 Task: Create List Residential Rentals in Board Newsletter Best Practices to Workspace Customer Relationship Management. Create List High Priority in Board Product Beta Testing to Workspace Customer Relationship Management. Create List Commercial Rentals in Board Sales Operations to Workspace Customer Relationship Management
Action: Mouse moved to (262, 119)
Screenshot: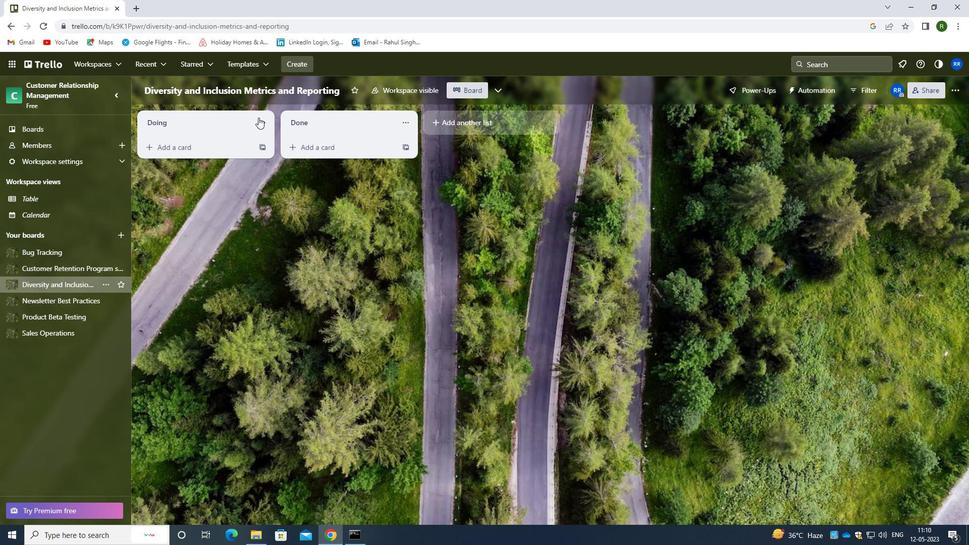 
Action: Mouse pressed left at (262, 119)
Screenshot: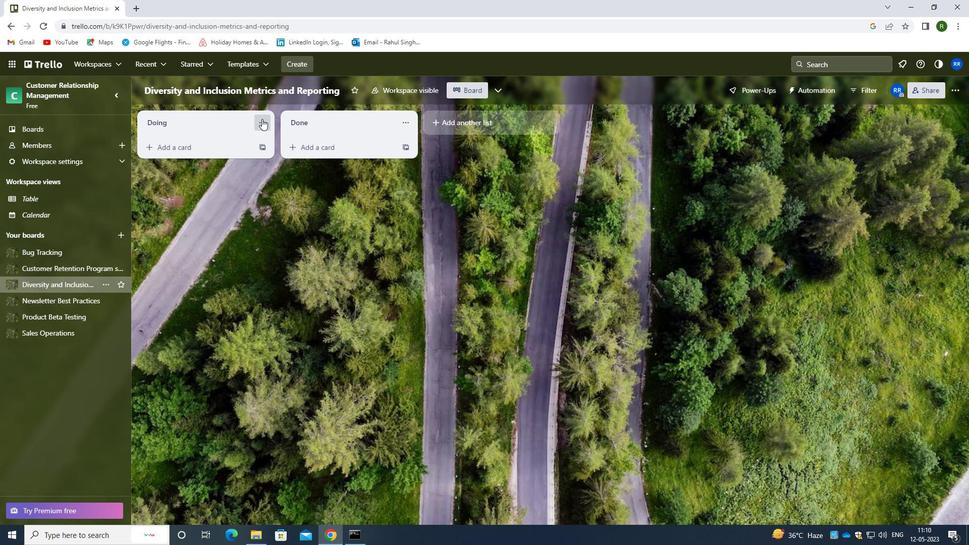 
Action: Mouse moved to (290, 367)
Screenshot: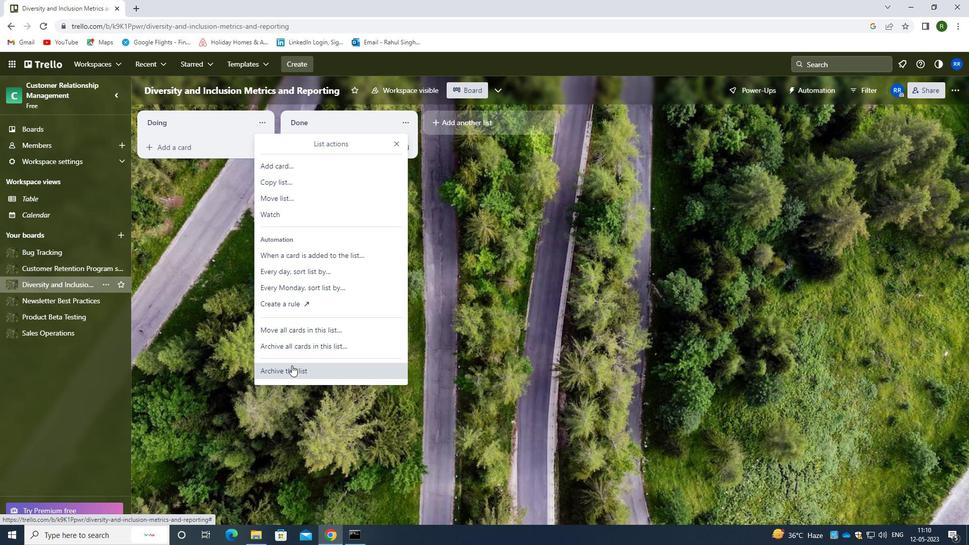 
Action: Mouse pressed left at (290, 367)
Screenshot: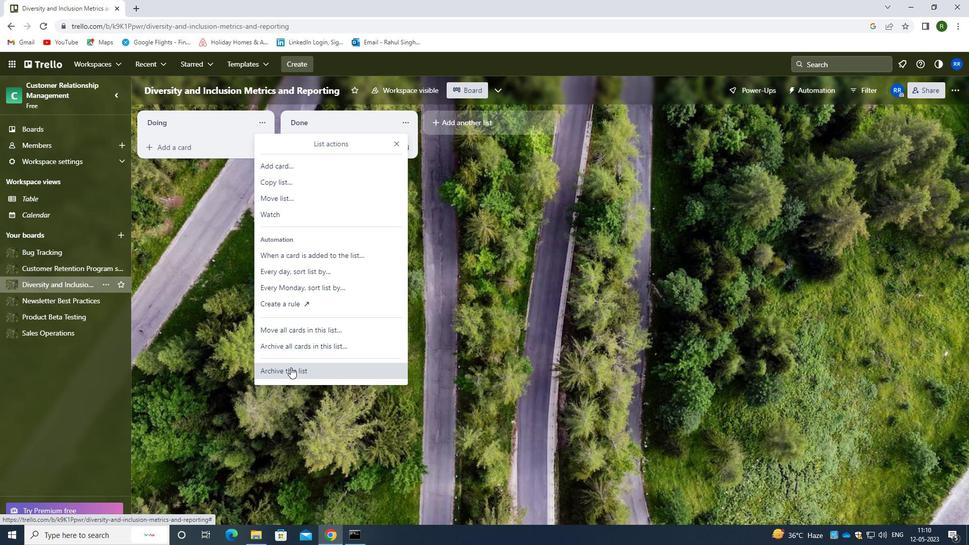 
Action: Mouse moved to (266, 126)
Screenshot: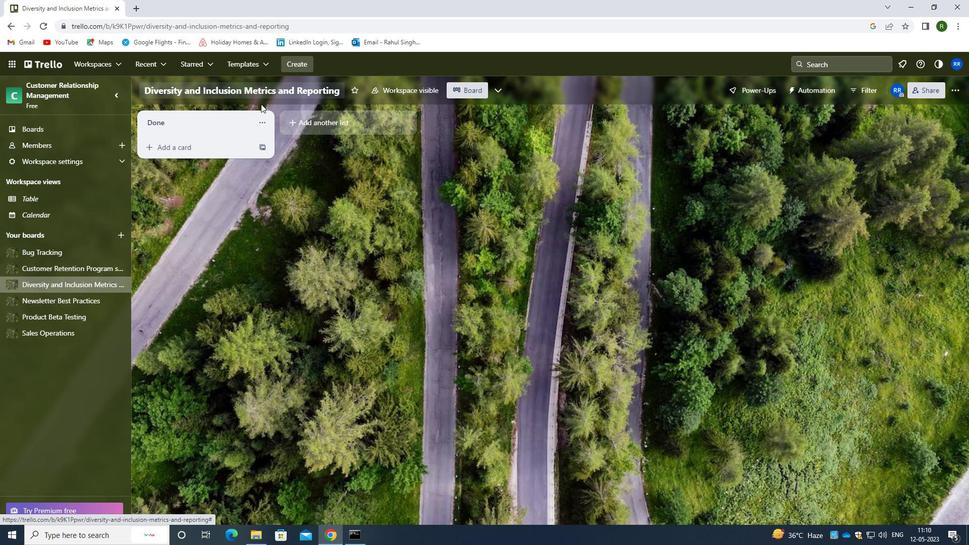 
Action: Mouse pressed left at (266, 126)
Screenshot: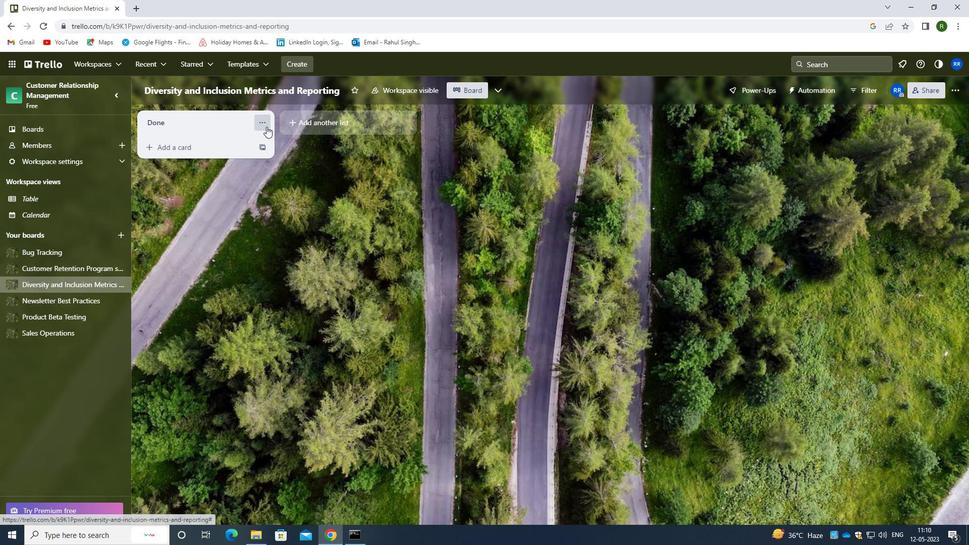 
Action: Mouse moved to (270, 373)
Screenshot: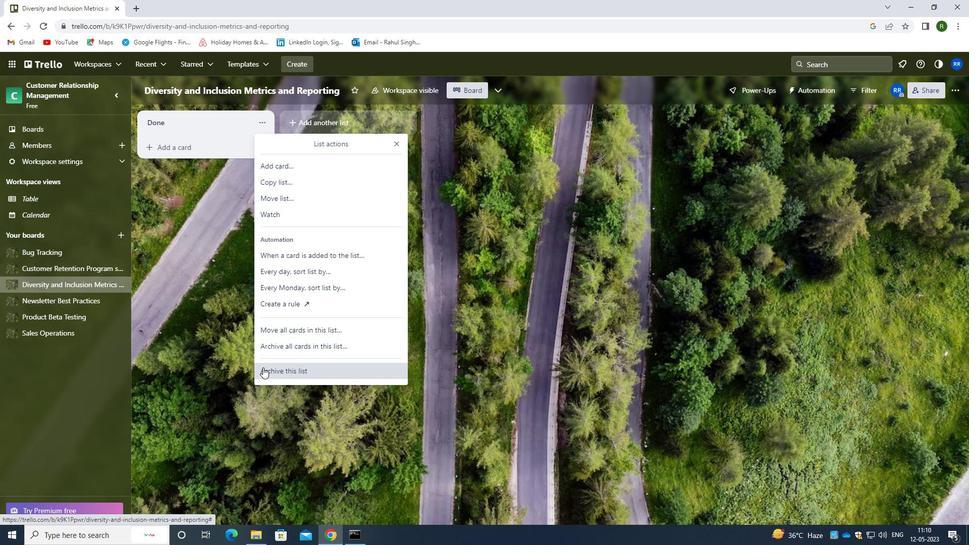 
Action: Mouse pressed left at (270, 373)
Screenshot: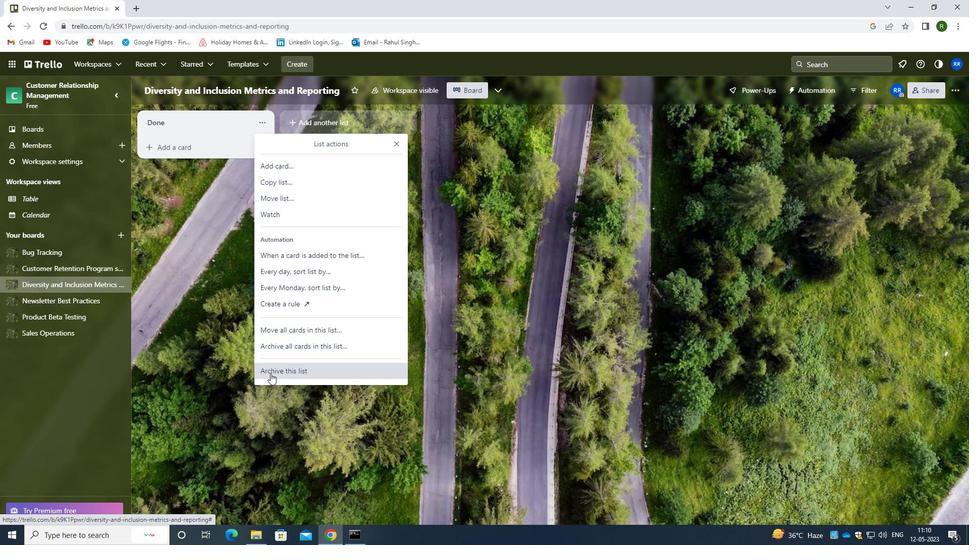 
Action: Mouse moved to (73, 299)
Screenshot: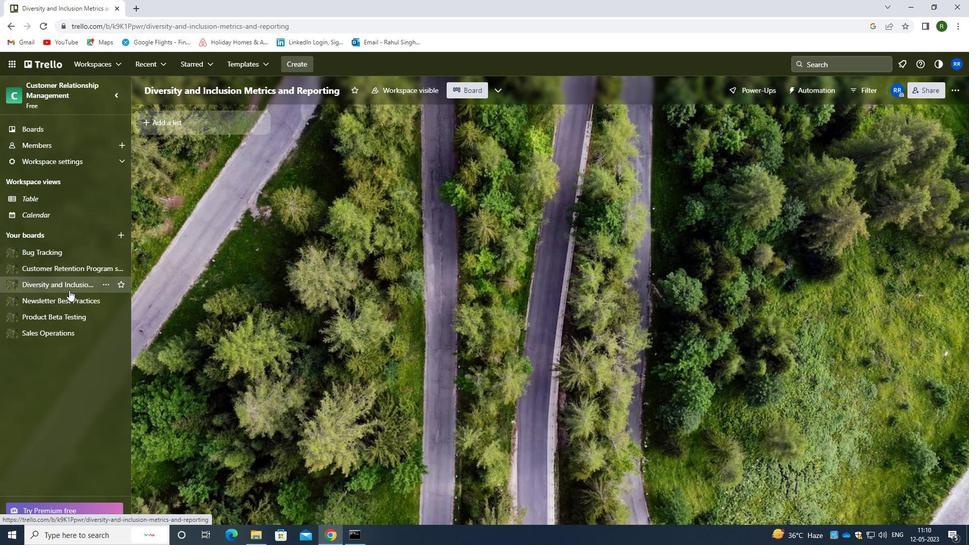 
Action: Mouse pressed left at (73, 299)
Screenshot: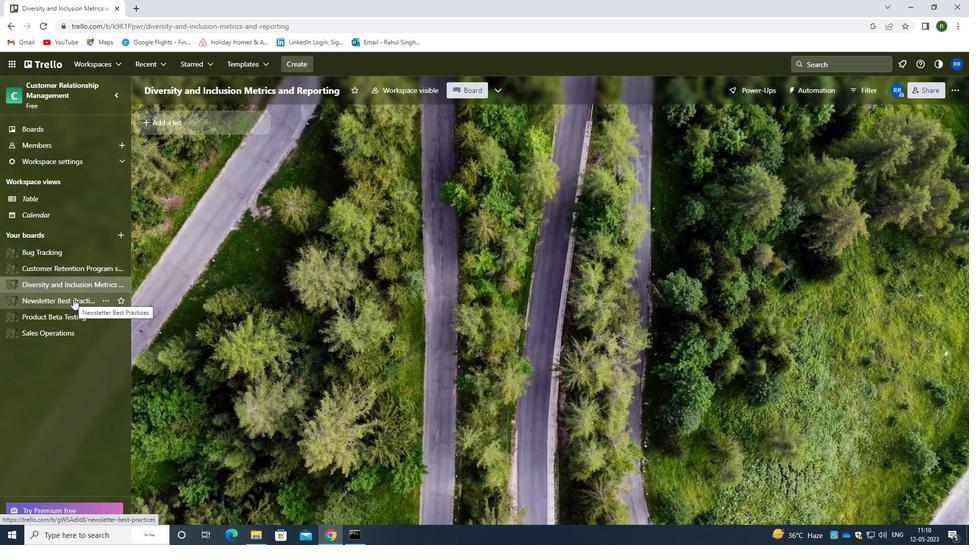 
Action: Mouse moved to (165, 122)
Screenshot: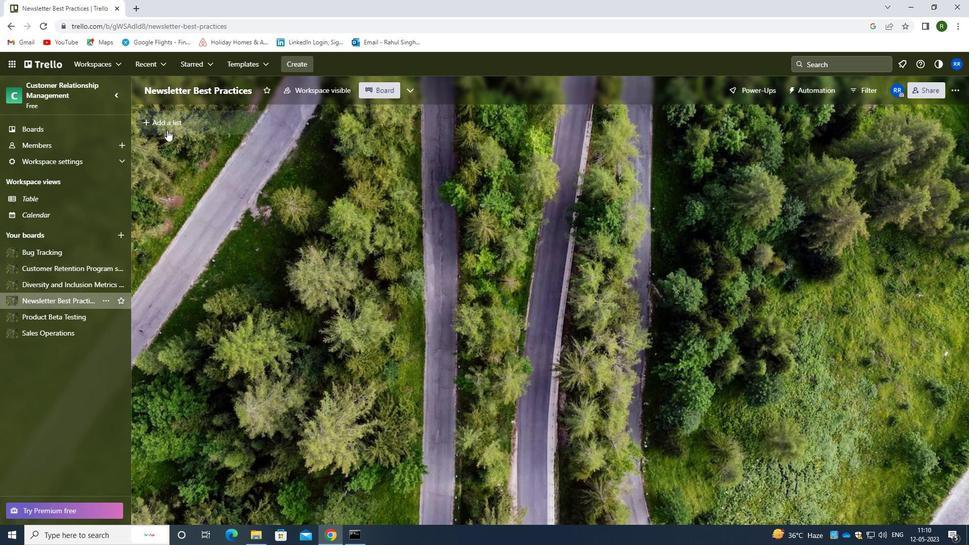 
Action: Mouse pressed left at (165, 122)
Screenshot: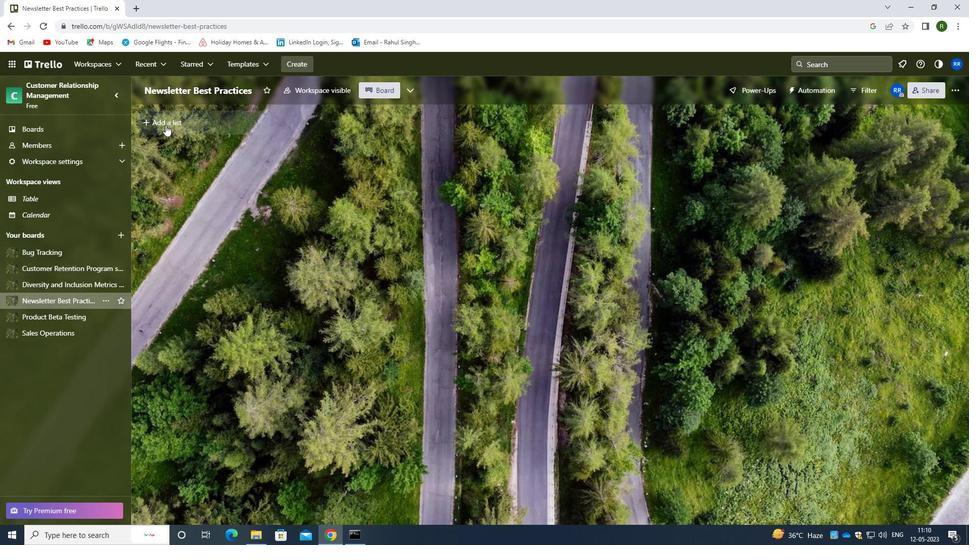 
Action: Mouse moved to (190, 122)
Screenshot: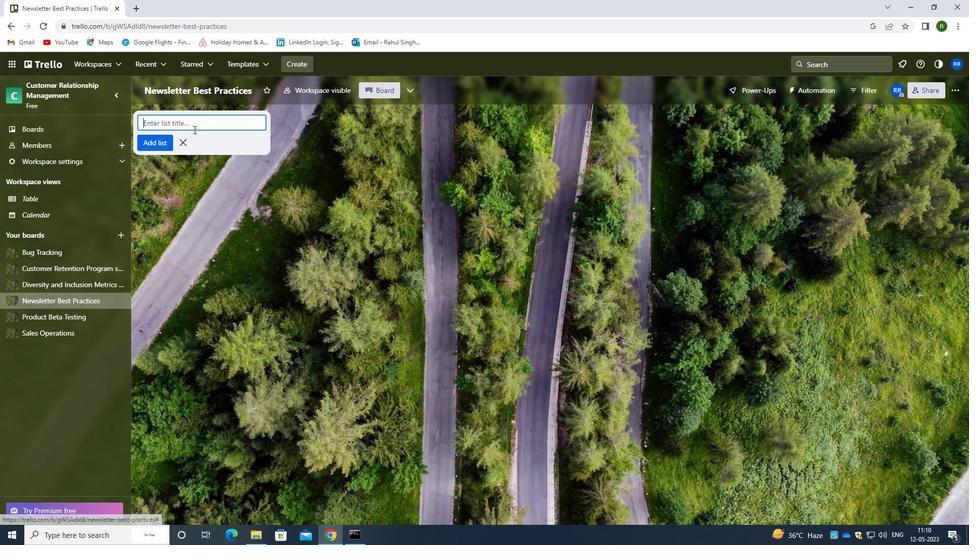 
Action: Mouse pressed left at (190, 122)
Screenshot: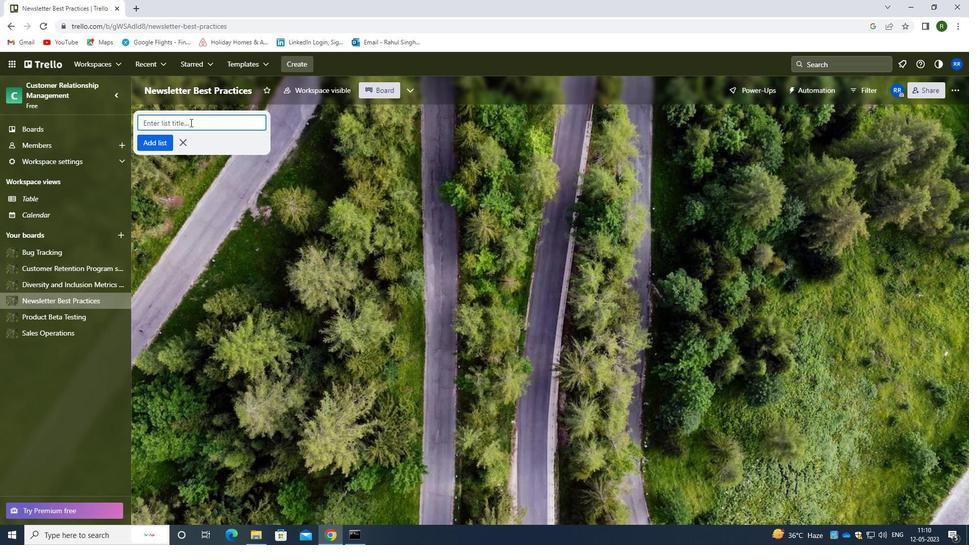 
Action: Key pressed <Key.shift><Key.shift><Key.shift><Key.shift><Key.shift><Key.shift><Key.shift><Key.shift><Key.shift><Key.shift><Key.shift><Key.shift><Key.shift><Key.shift><Key.shift><Key.shift><Key.shift><Key.shift><Key.shift><Key.shift><Key.shift><Key.shift><Key.shift><Key.shift><Key.shift><Key.shift><Key.shift><Key.shift><Key.shift><Key.shift><Key.shift><Key.shift><Key.shift><Key.shift><Key.shift><Key.shift><Key.shift><Key.shift><Key.shift><Key.shift><Key.shift><Key.shift><Key.shift><Key.shift><Key.shift><Key.shift>RESIDENTIAL<Key.space><Key.shift><Key.shift><Key.shift><Key.shift><Key.shift><Key.shift><Key.shift>RENTALS
Screenshot: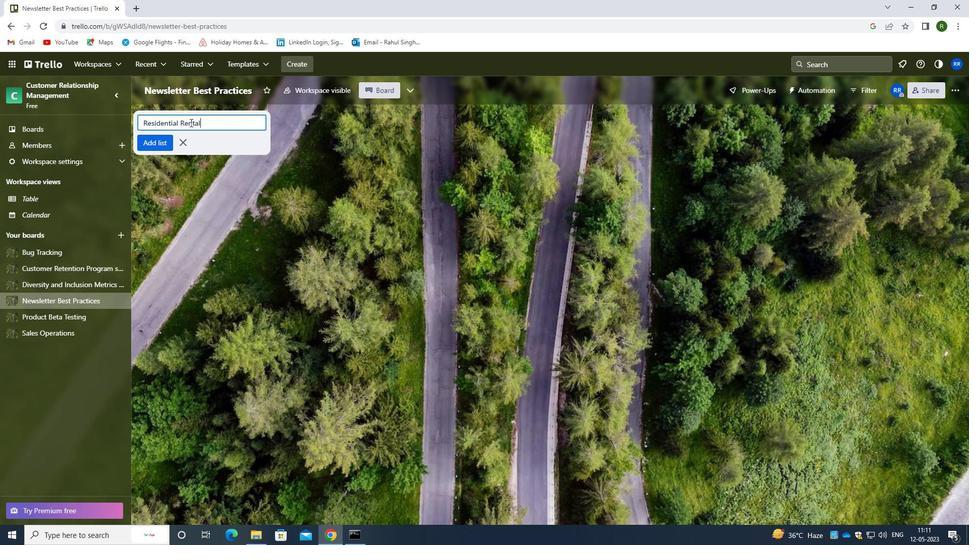 
Action: Mouse moved to (142, 140)
Screenshot: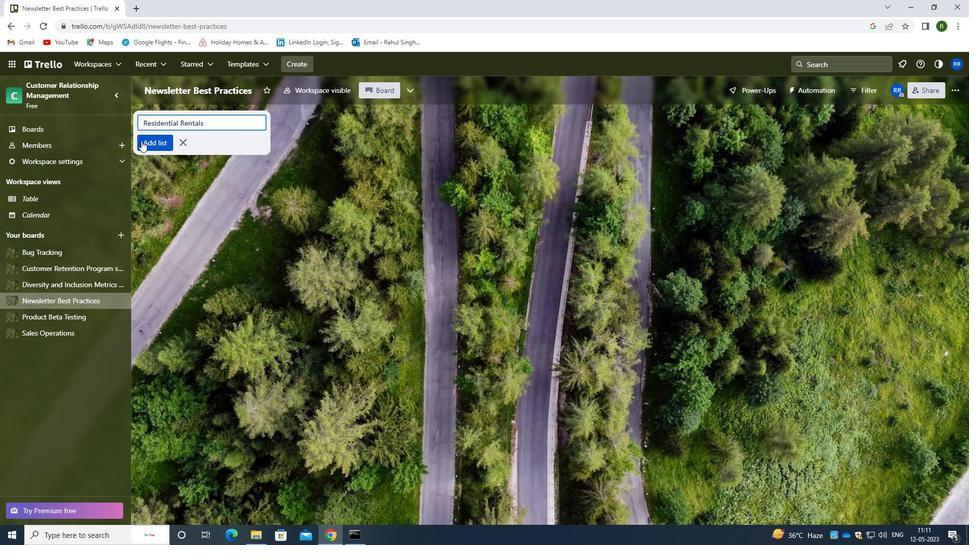 
Action: Mouse pressed left at (142, 140)
Screenshot: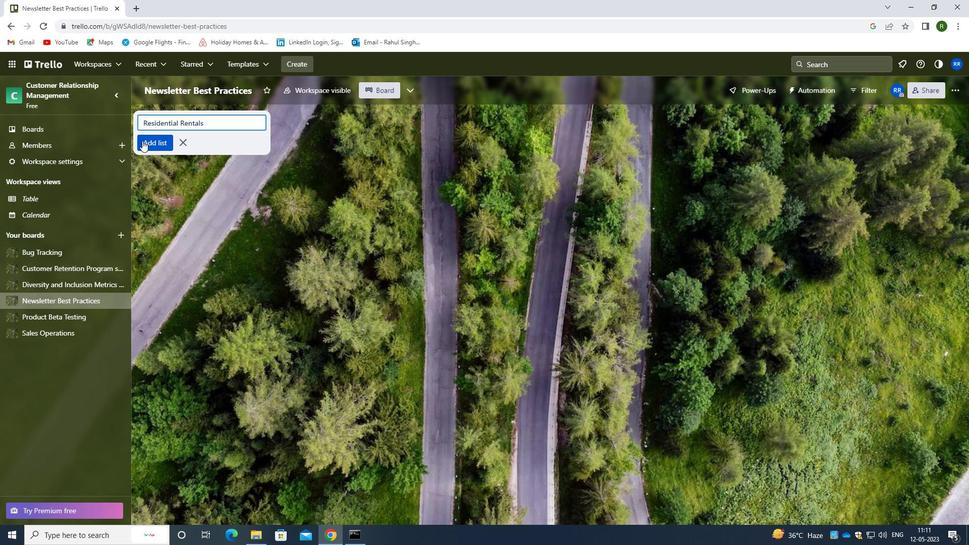 
Action: Mouse moved to (77, 318)
Screenshot: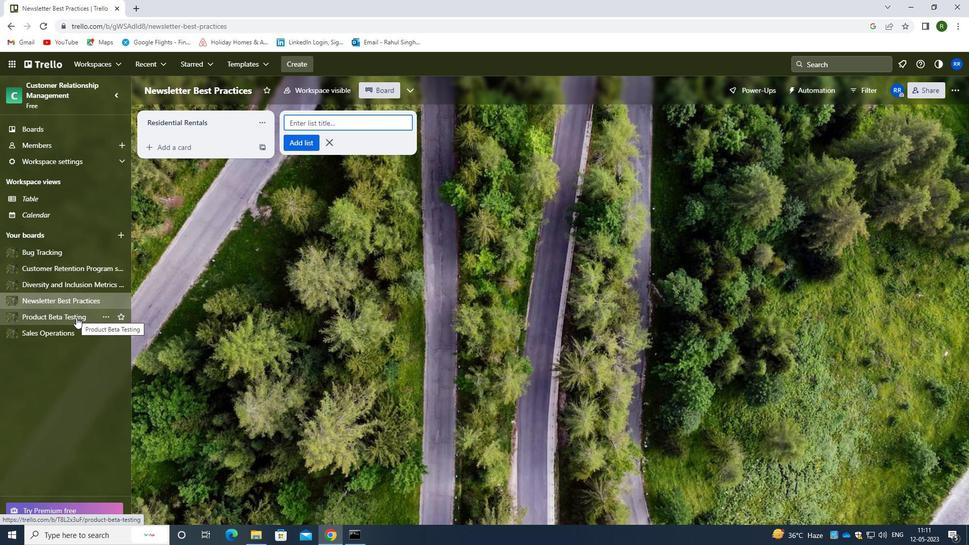
Action: Mouse pressed left at (77, 318)
Screenshot: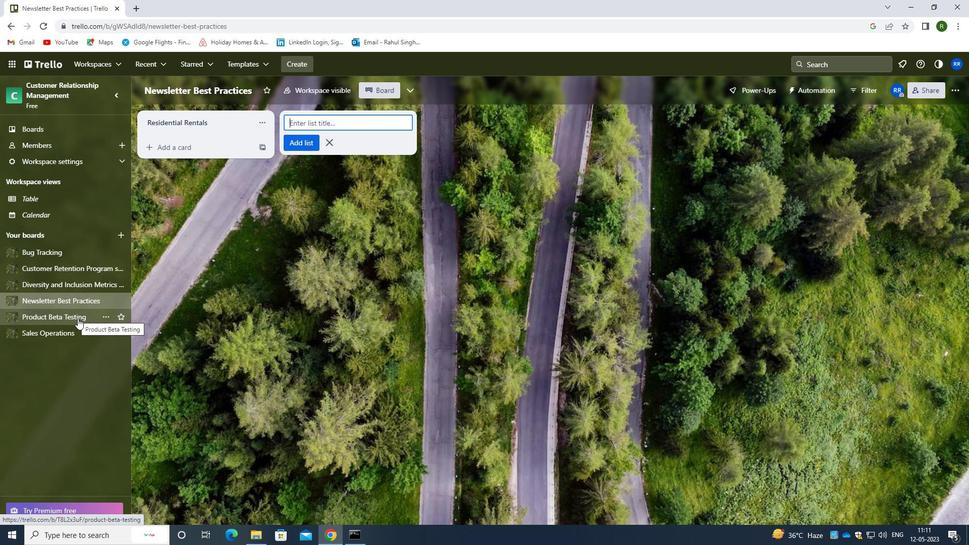 
Action: Mouse moved to (176, 122)
Screenshot: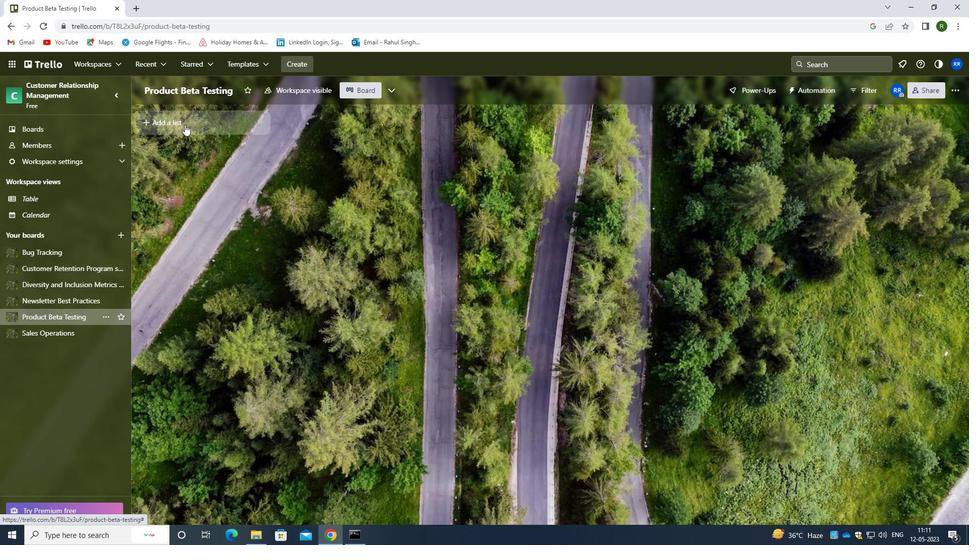 
Action: Mouse pressed left at (176, 122)
Screenshot: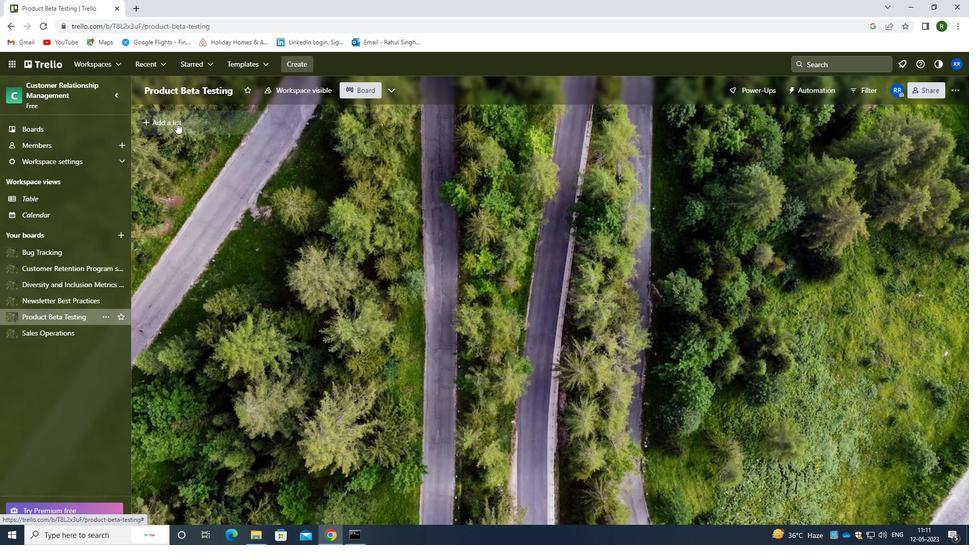 
Action: Mouse moved to (178, 125)
Screenshot: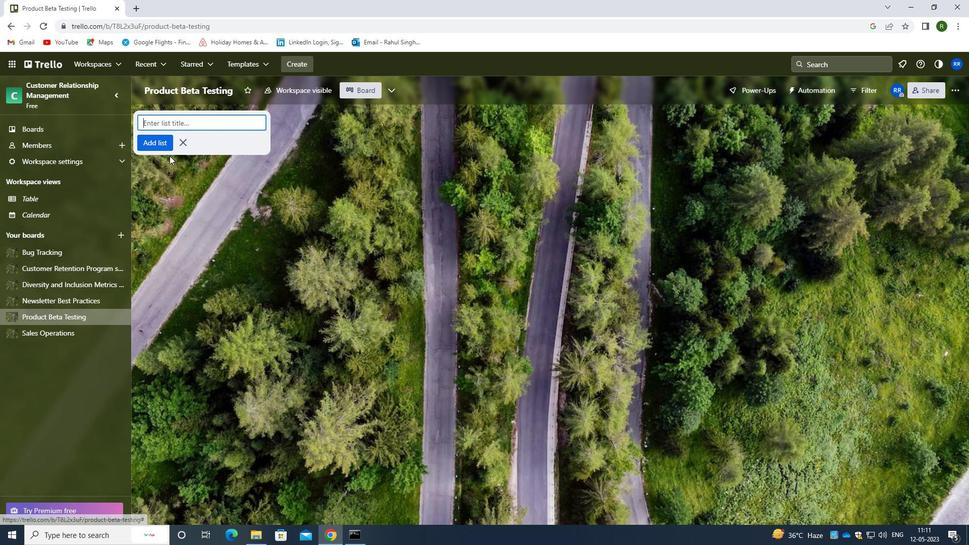 
Action: Key pressed <Key.shift><Key.shift><Key.shift><Key.shift><Key.shift><Key.shift><Key.shift><Key.shift>HIGH<Key.space><Key.shift><Key.shift><Key.shift><Key.shift><Key.shift><Key.shift><Key.shift><Key.shift><Key.shift><Key.shift><Key.shift><Key.shift><Key.shift>PRIORITY
Screenshot: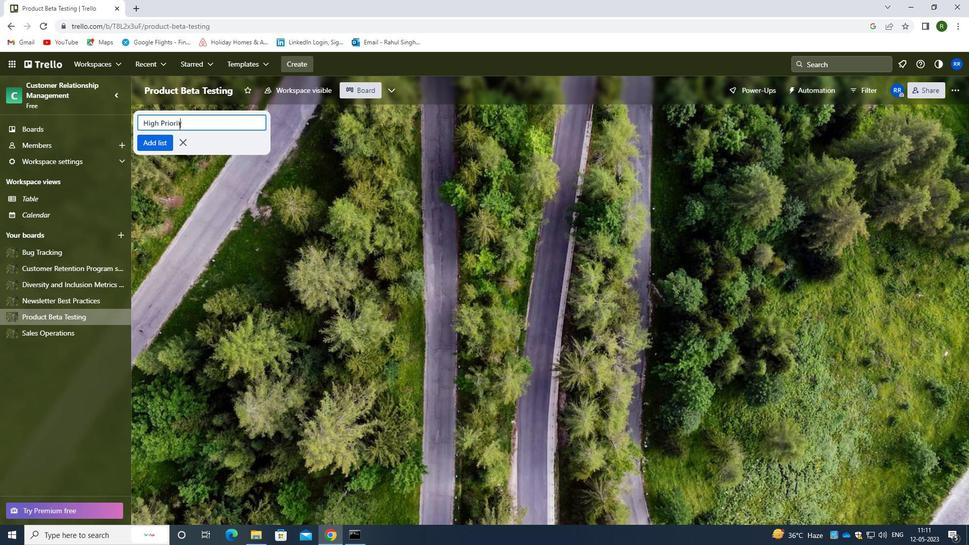 
Action: Mouse moved to (165, 138)
Screenshot: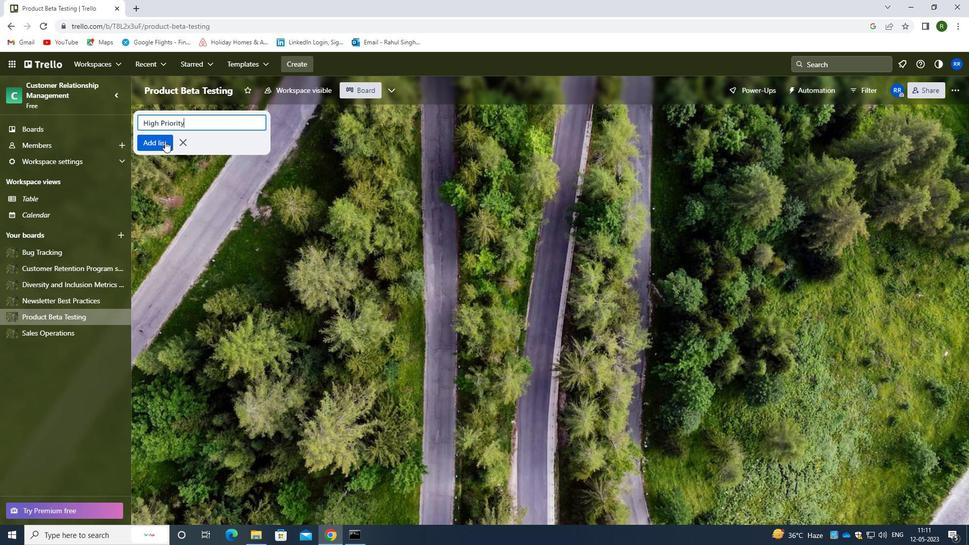 
Action: Mouse pressed left at (165, 138)
Screenshot: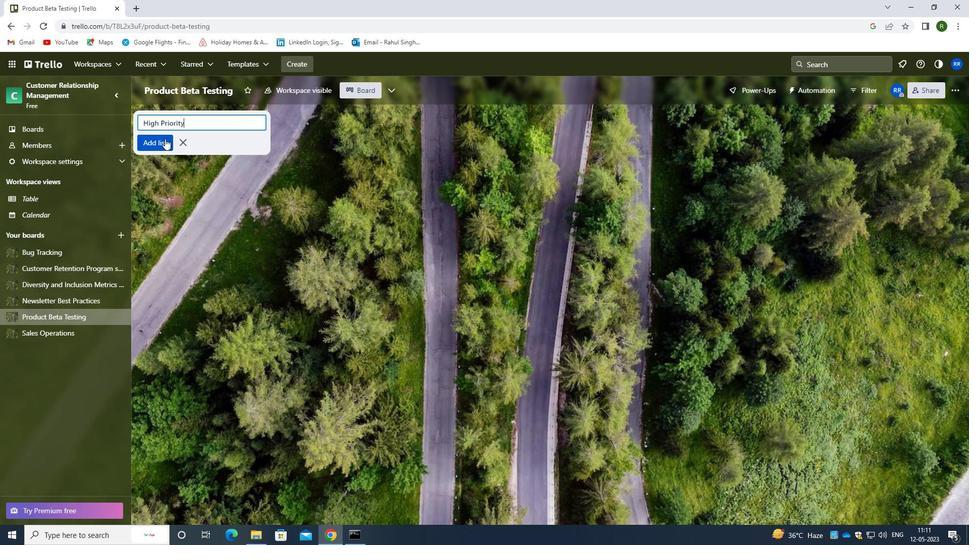 
Action: Mouse moved to (67, 332)
Screenshot: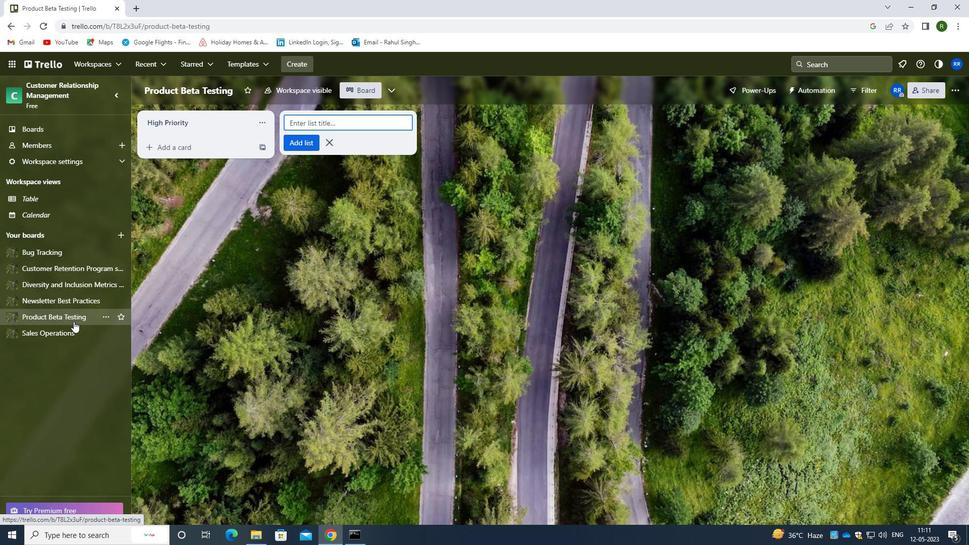 
Action: Mouse pressed left at (67, 332)
Screenshot: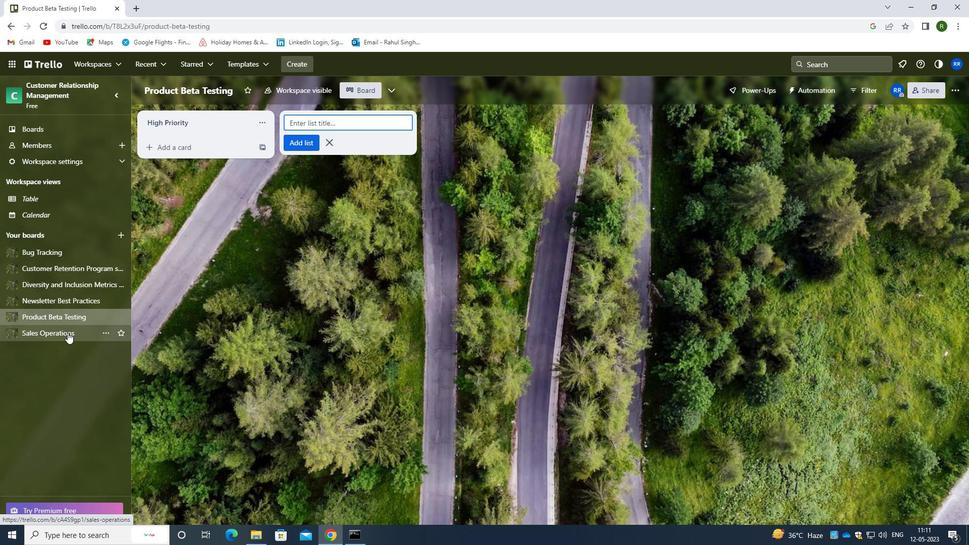 
Action: Mouse moved to (158, 121)
Screenshot: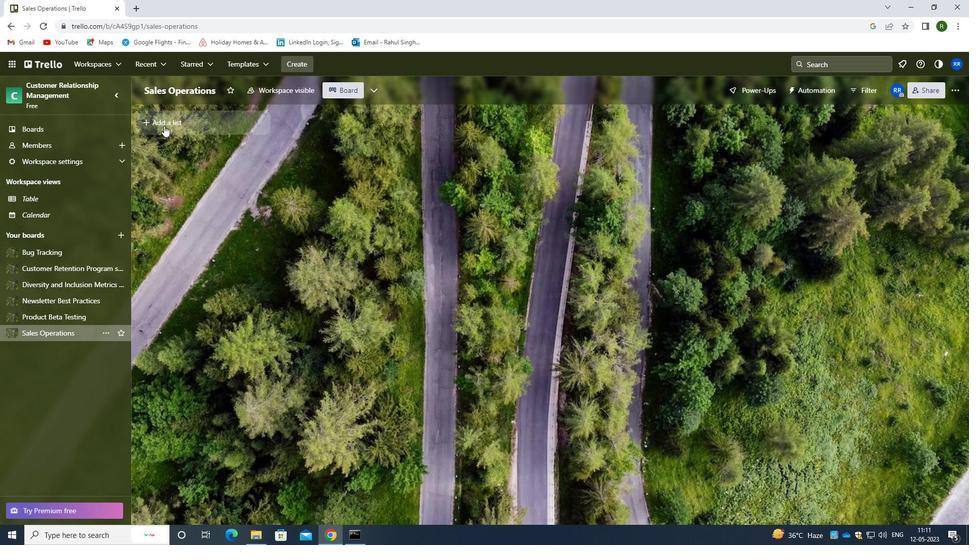 
Action: Mouse pressed left at (158, 121)
Screenshot: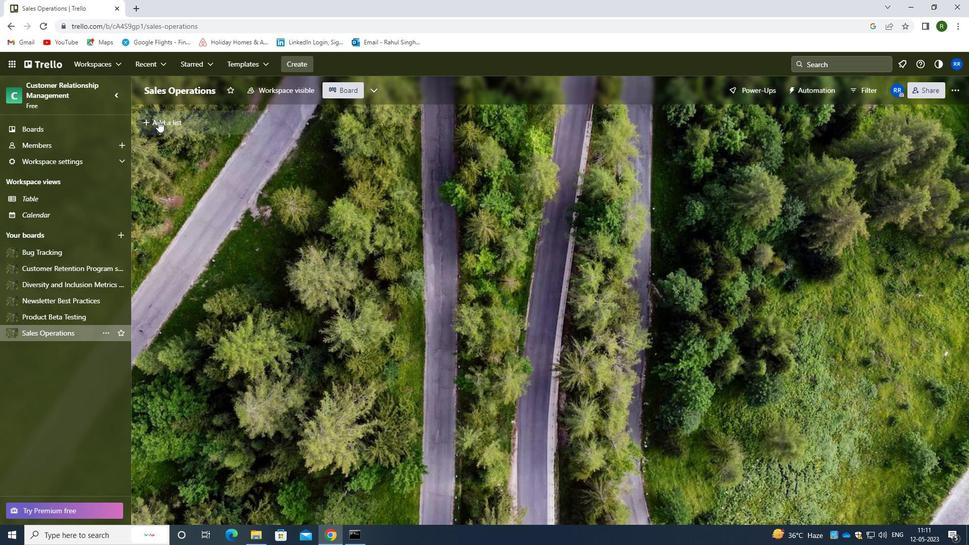 
Action: Mouse moved to (169, 125)
Screenshot: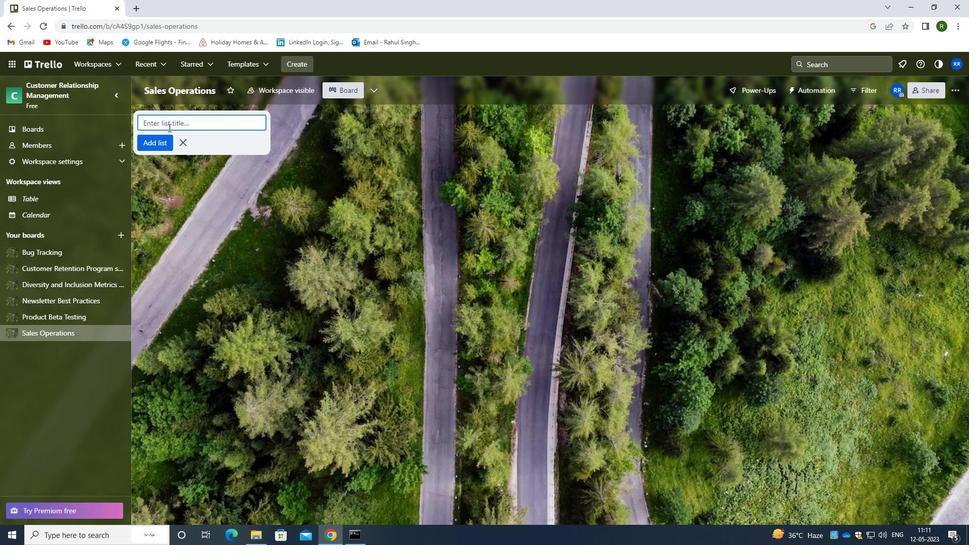 
Action: Mouse pressed left at (169, 125)
Screenshot: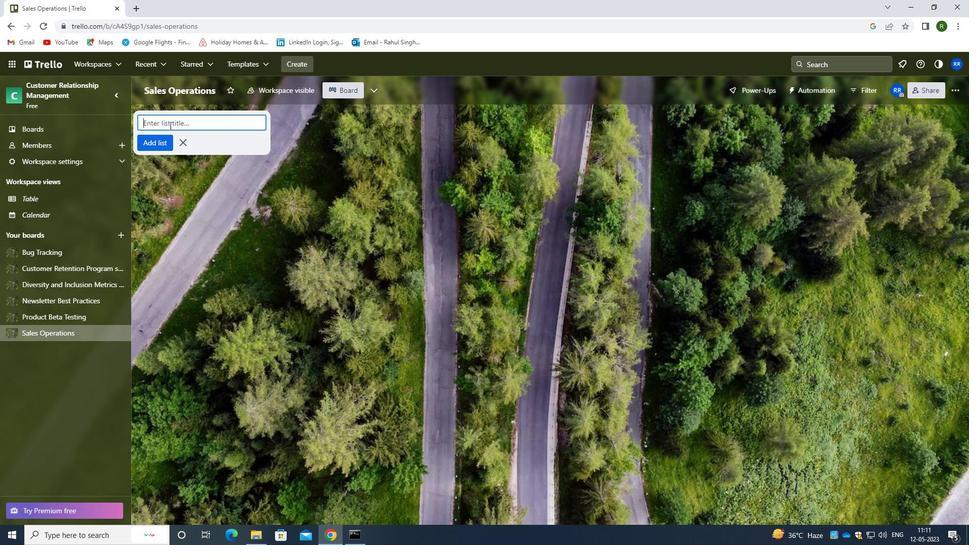 
Action: Mouse moved to (173, 121)
Screenshot: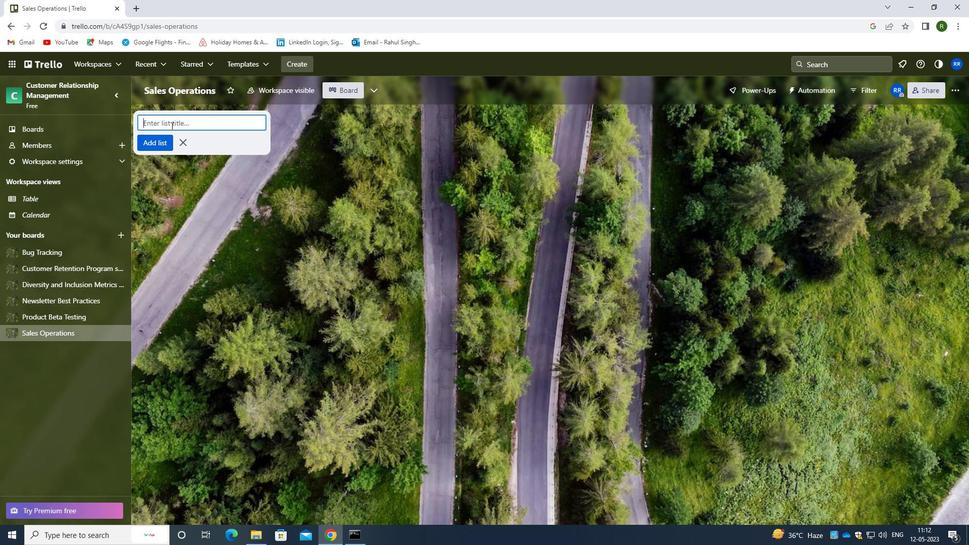 
Action: Key pressed <Key.shift>COMMERCIAL<Key.space><Key.shift><Key.shift><Key.shift><Key.shift><Key.shift><Key.shift><Key.shift><Key.shift>RENTALS
Screenshot: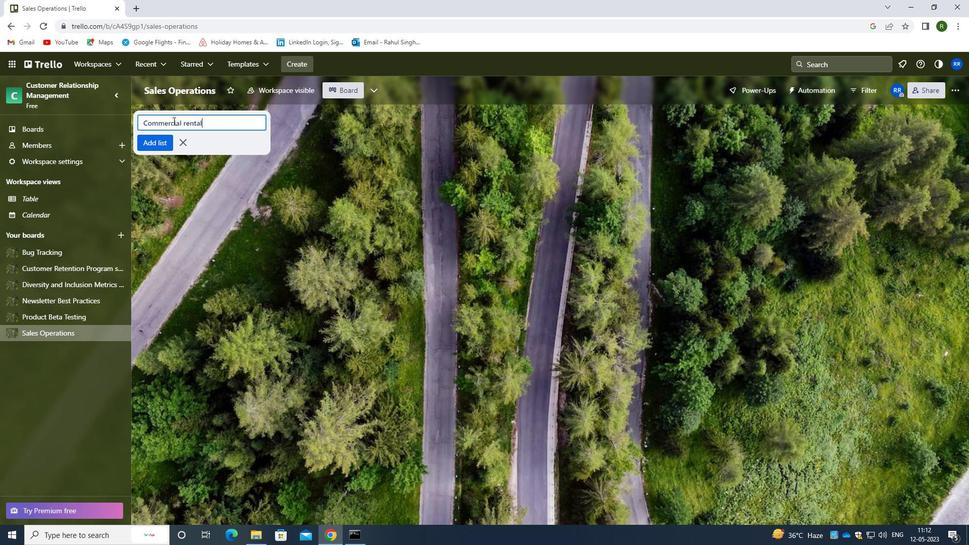 
Action: Mouse moved to (184, 122)
Screenshot: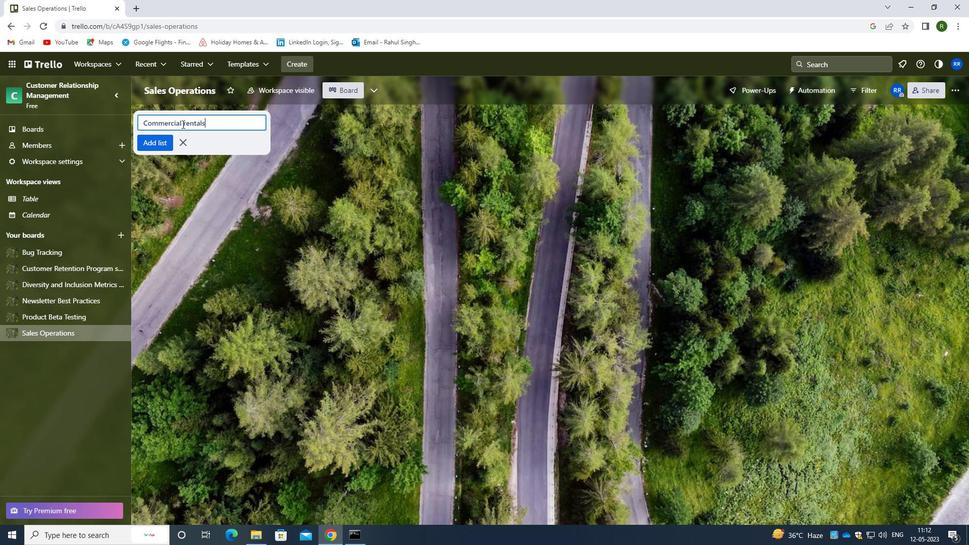 
Action: Mouse pressed left at (184, 122)
Screenshot: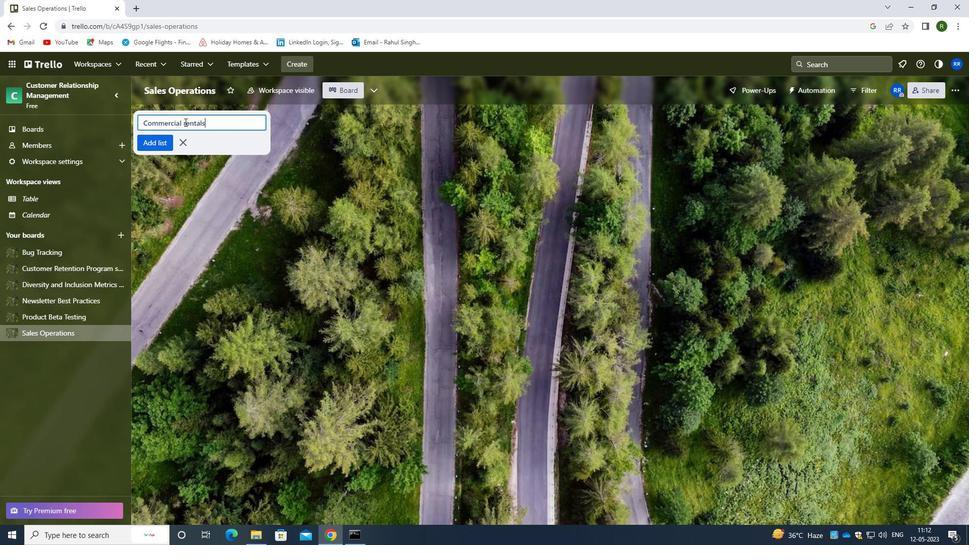 
Action: Mouse moved to (205, 127)
Screenshot: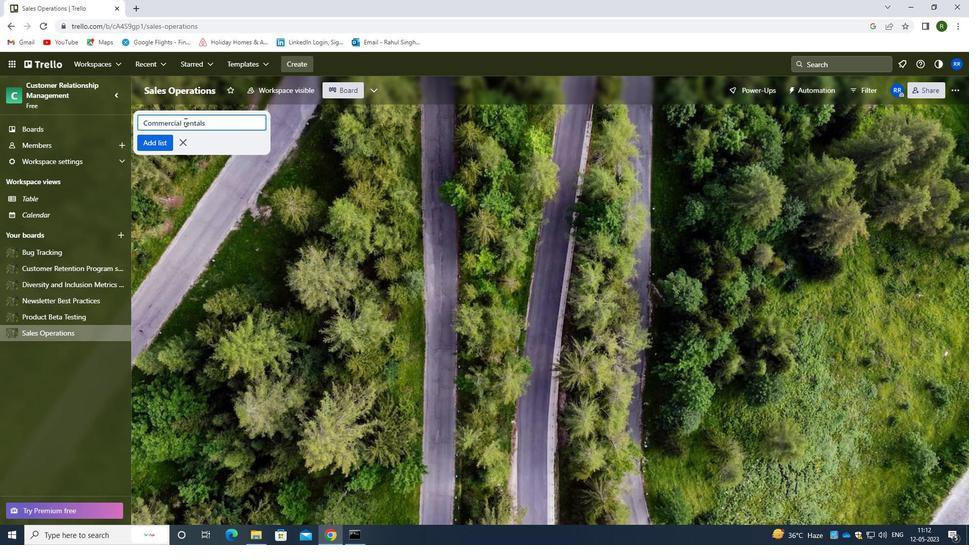 
Action: Key pressed <Key.backspace><Key.shift>R
Screenshot: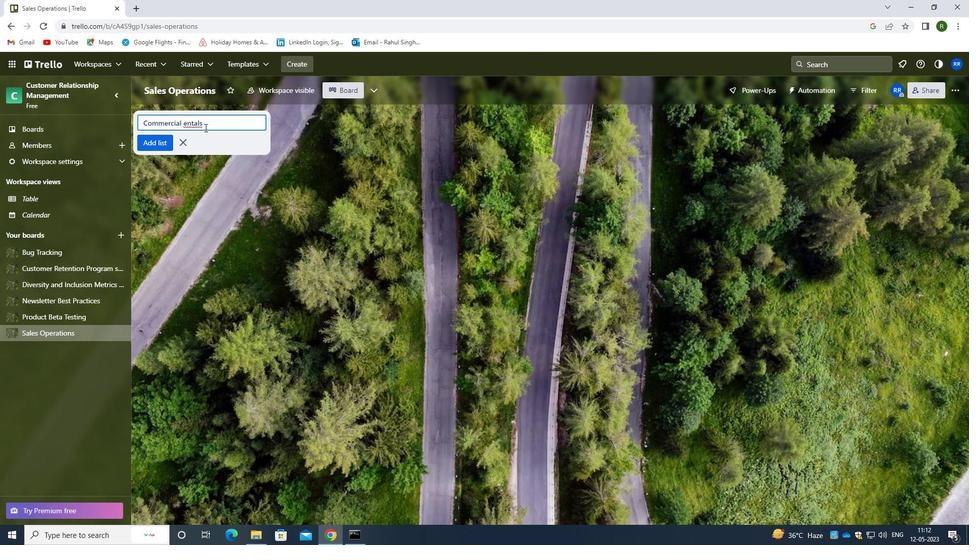 
Action: Mouse moved to (166, 140)
Screenshot: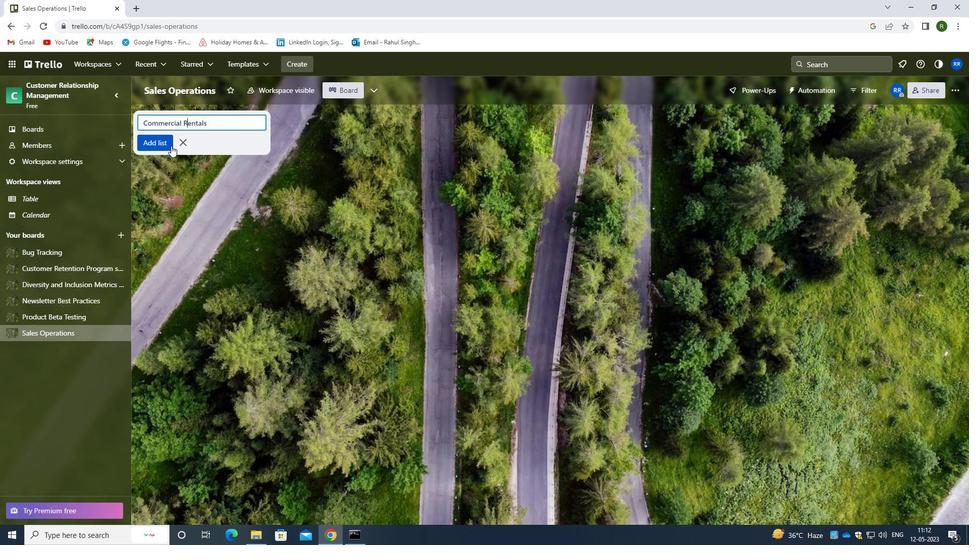 
Action: Mouse pressed left at (166, 140)
Screenshot: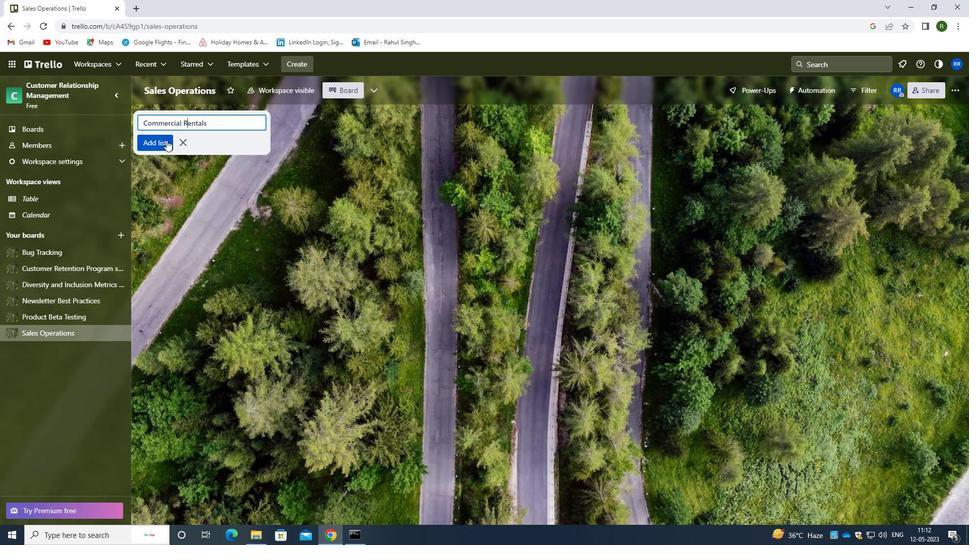 
Action: Mouse moved to (239, 223)
Screenshot: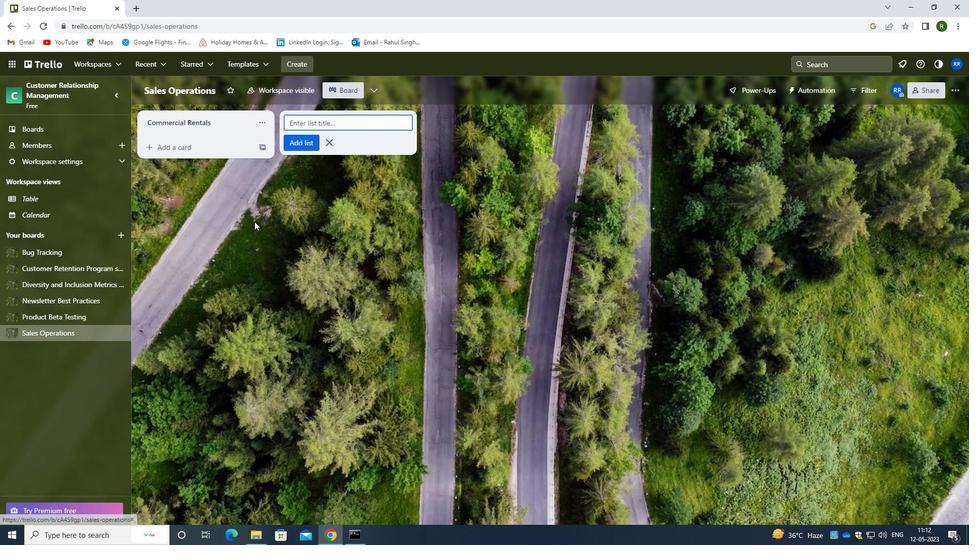 
Action: Mouse pressed left at (239, 223)
Screenshot: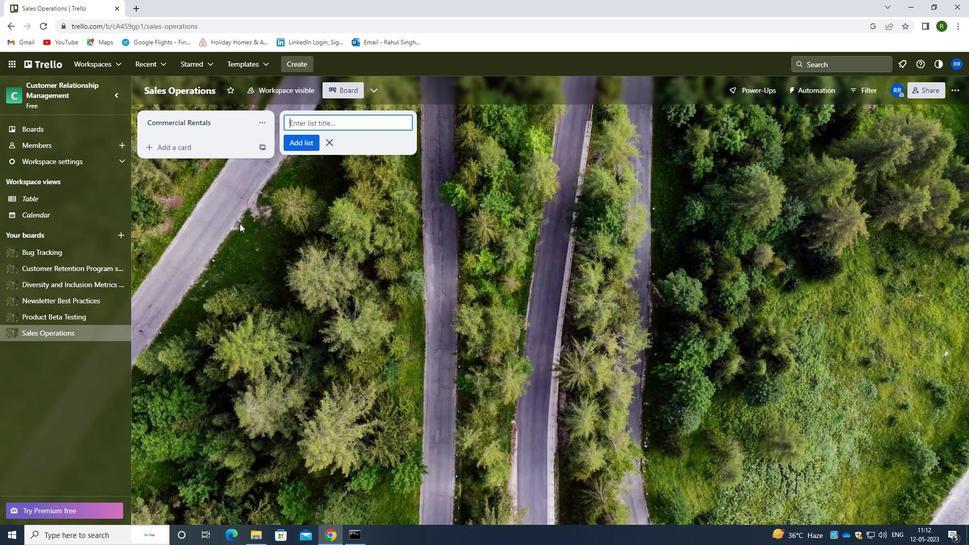 
Action: Mouse moved to (240, 225)
Screenshot: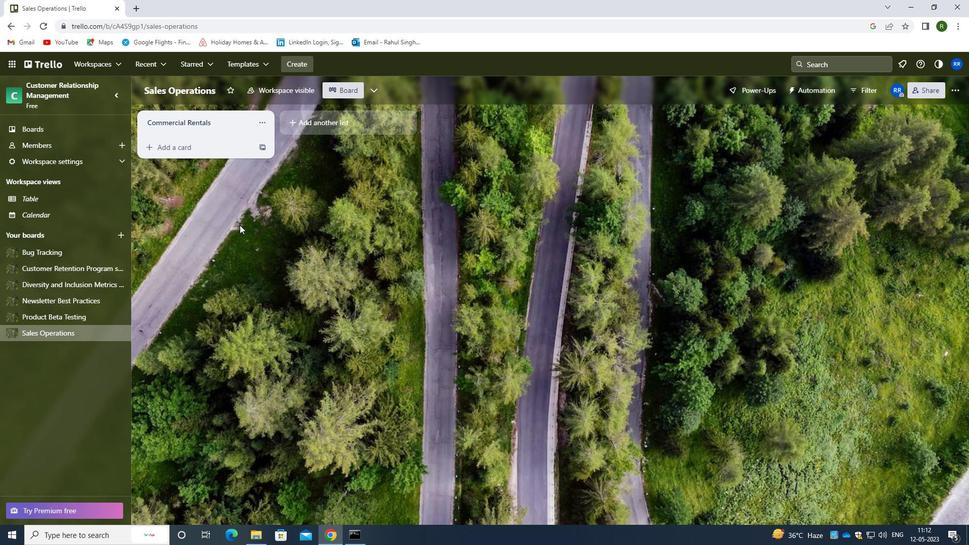 
